Task: Select the before whitespace in the auto-closing brackets.
Action: Mouse moved to (34, 651)
Screenshot: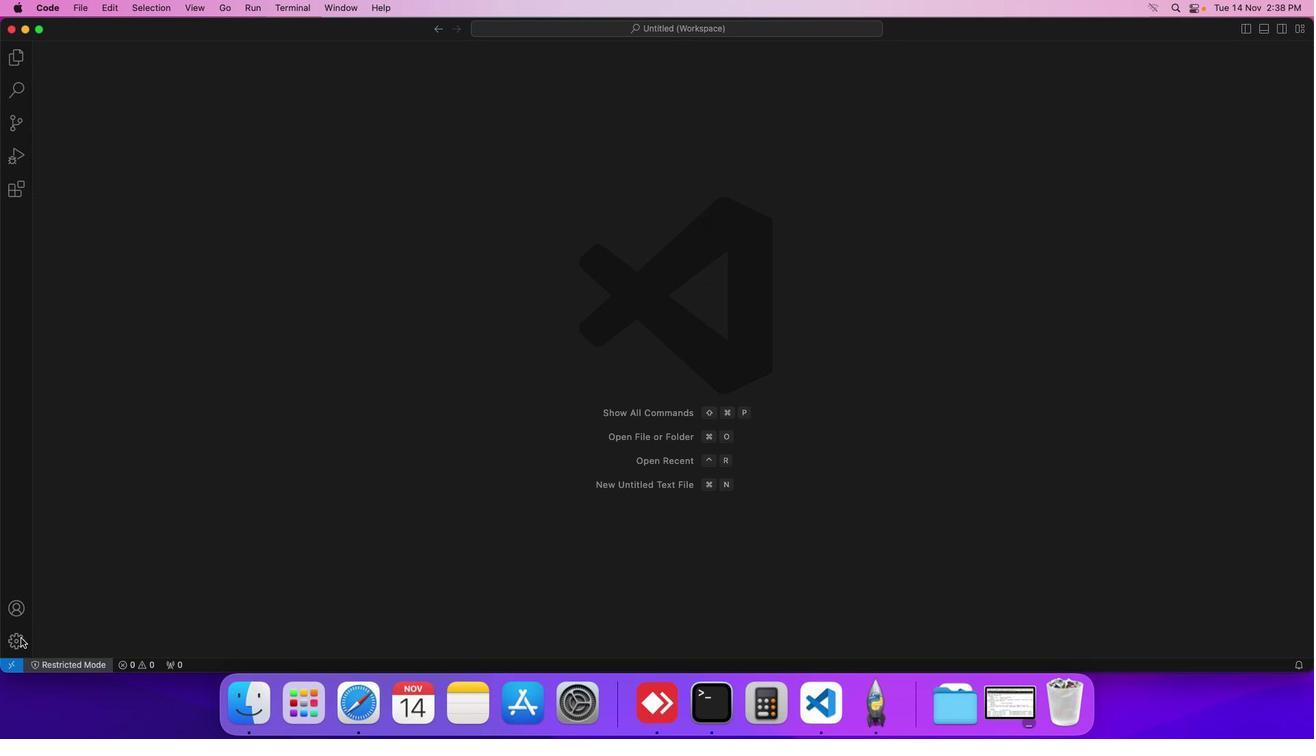 
Action: Mouse pressed left at (34, 651)
Screenshot: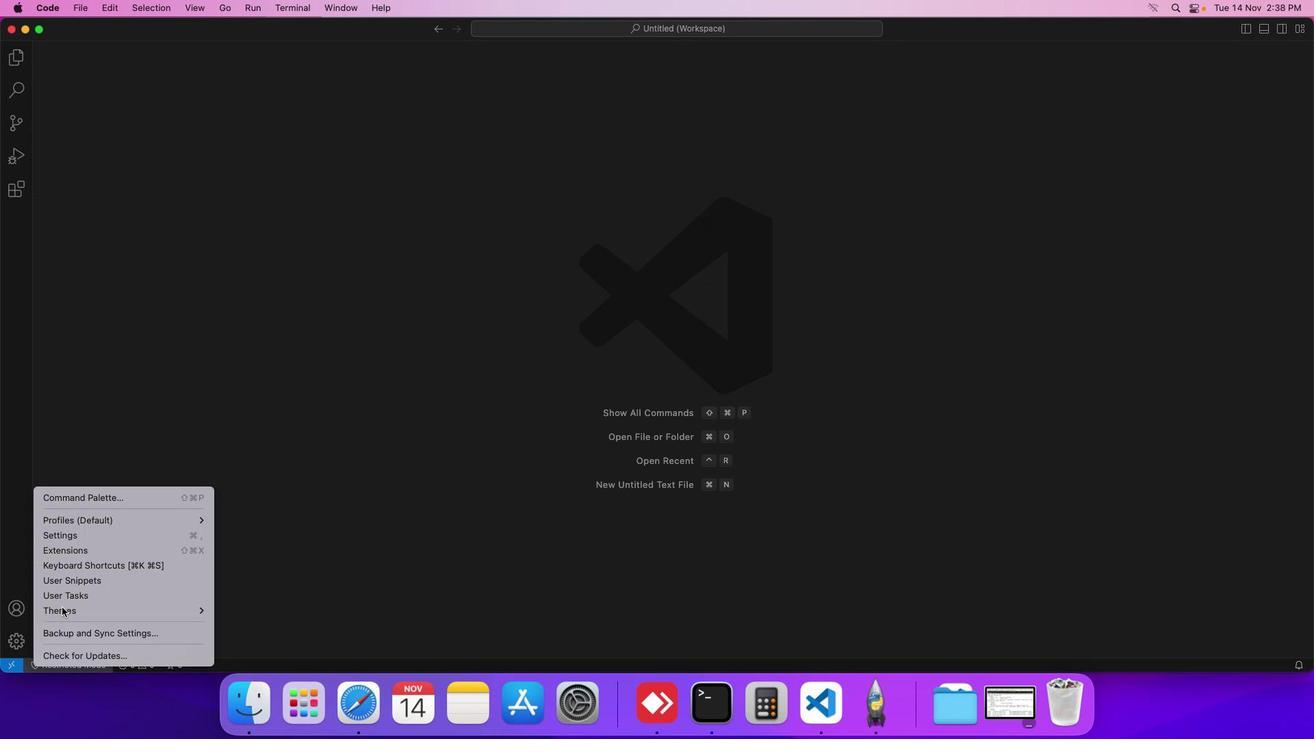 
Action: Mouse moved to (119, 551)
Screenshot: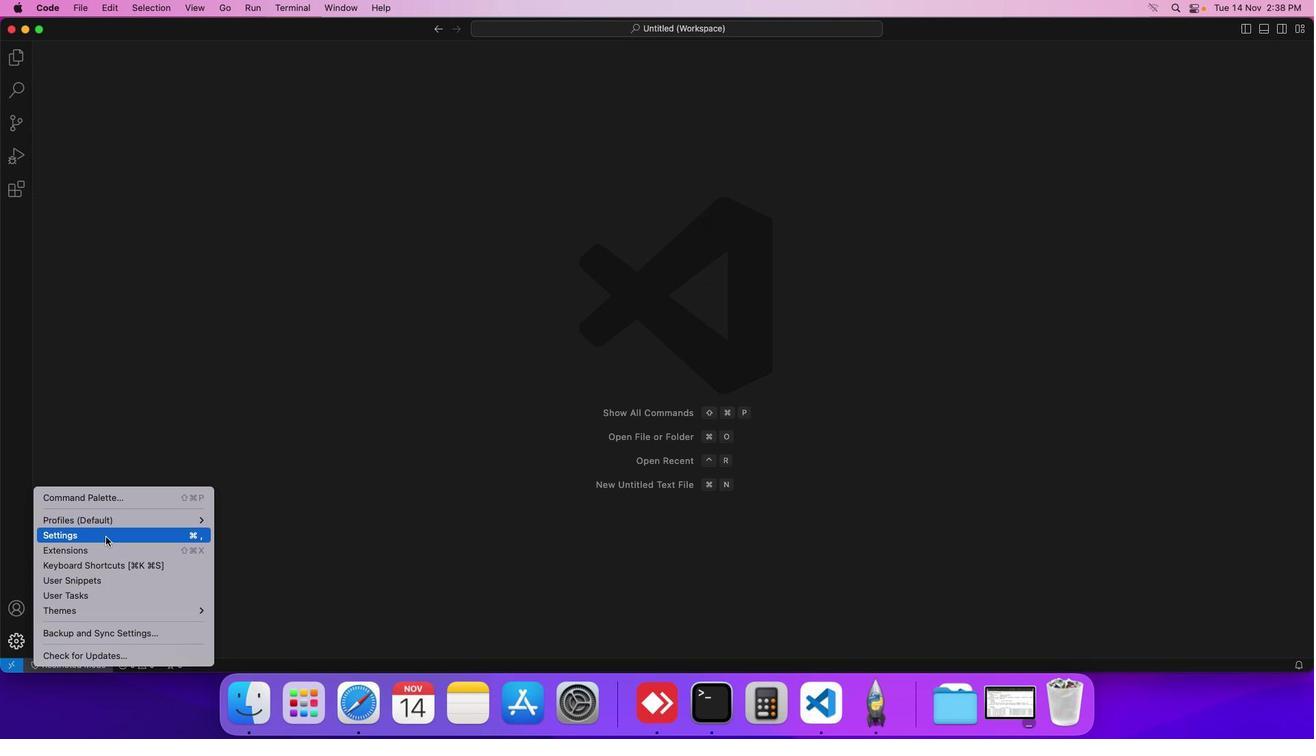 
Action: Mouse pressed left at (119, 551)
Screenshot: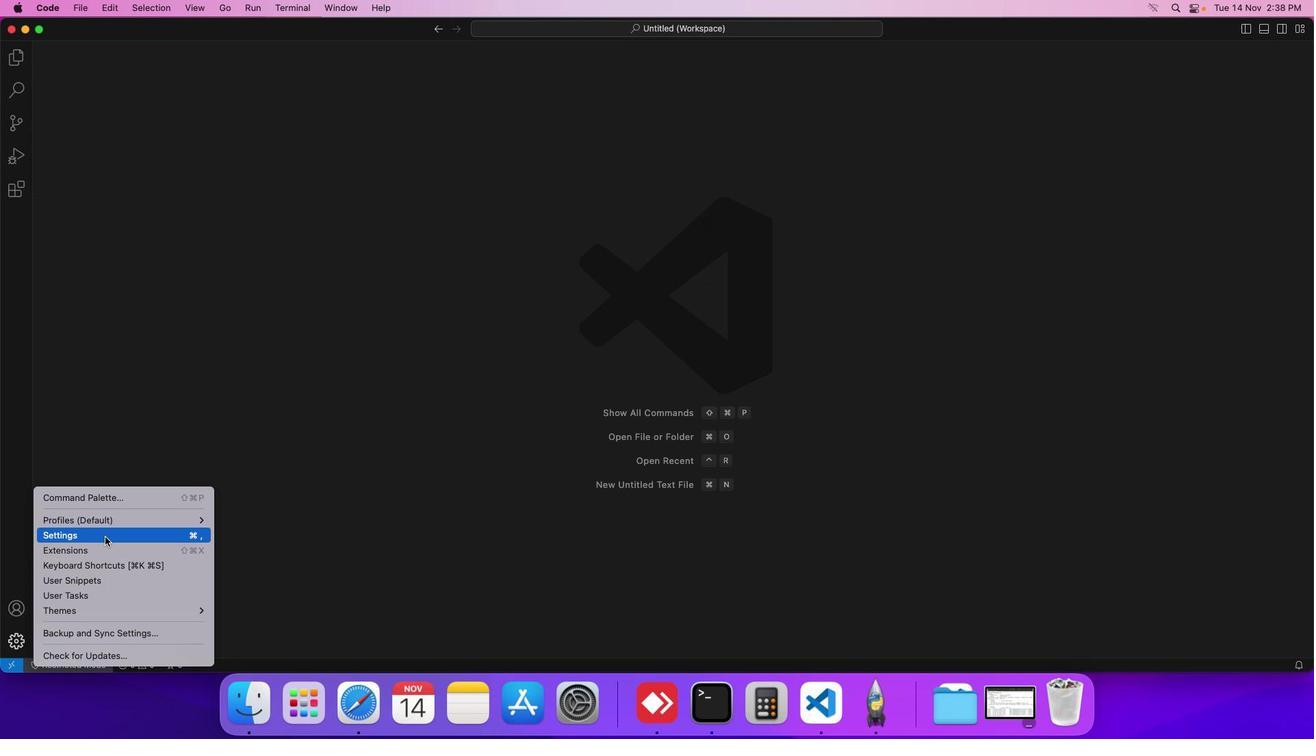 
Action: Mouse moved to (351, 132)
Screenshot: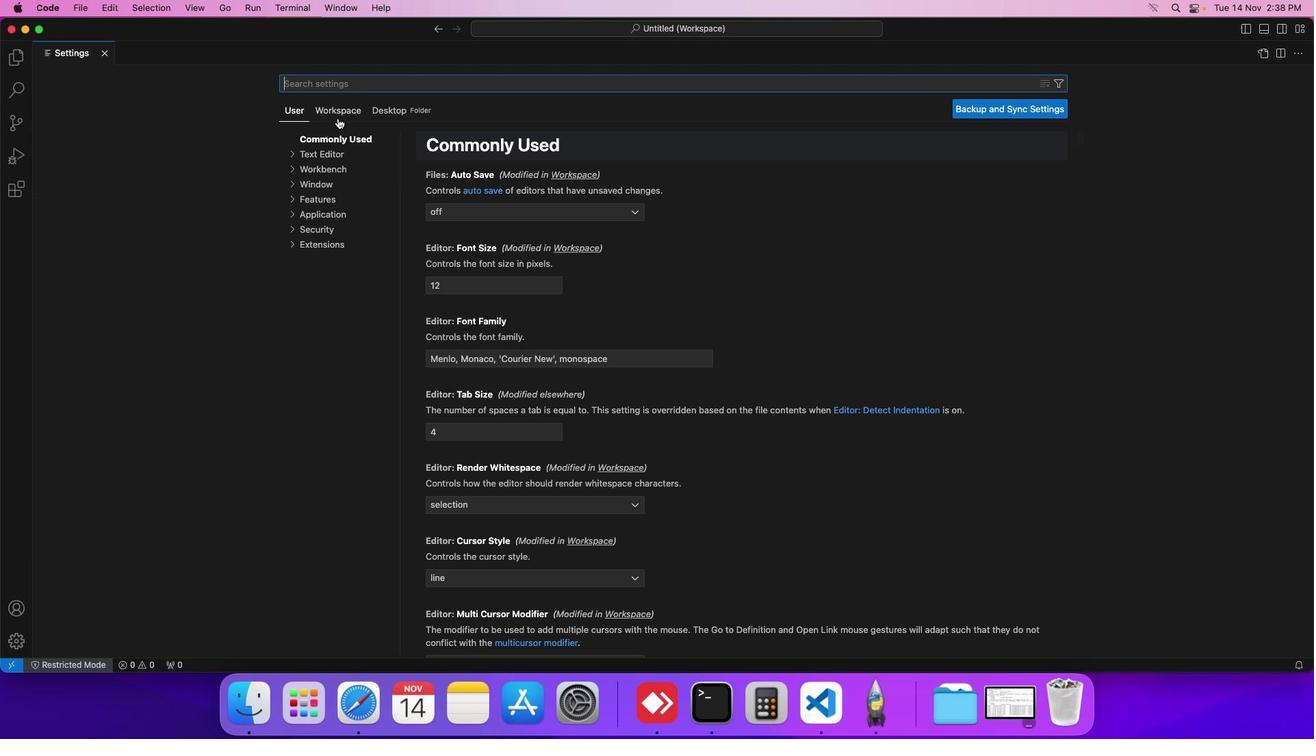 
Action: Mouse pressed left at (351, 132)
Screenshot: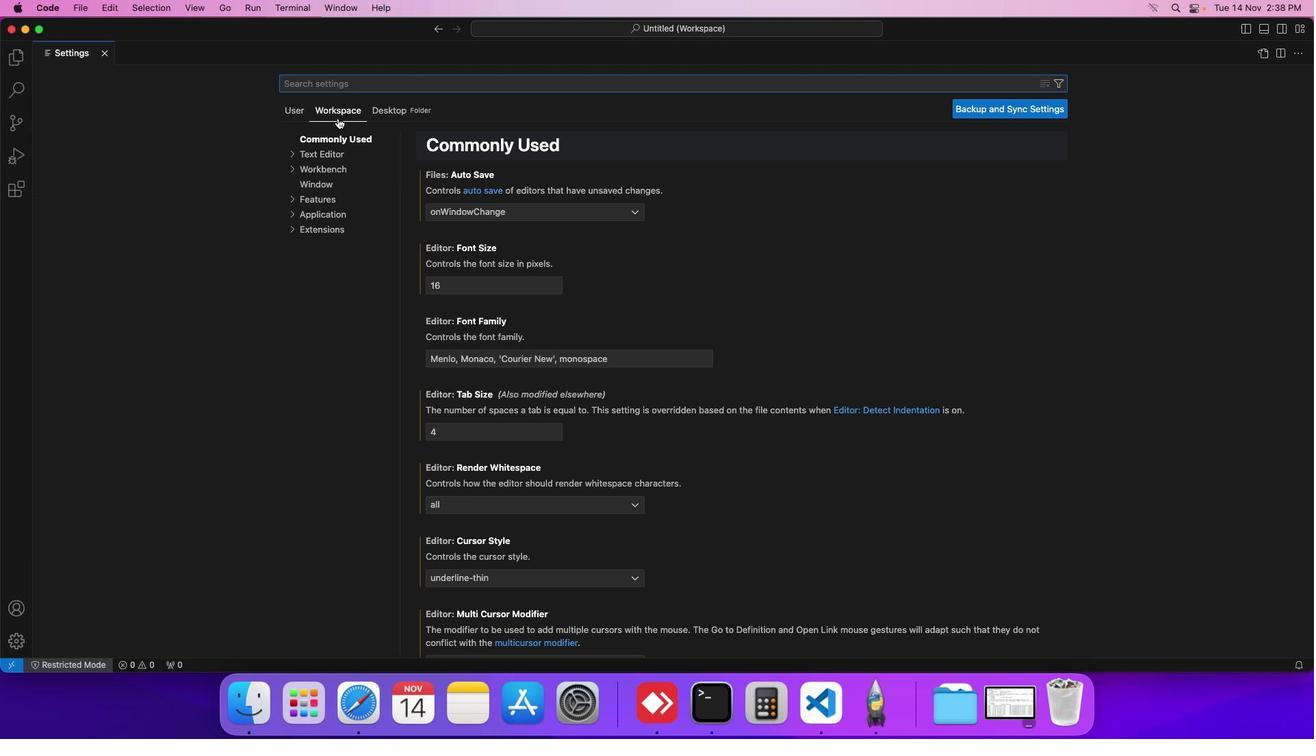 
Action: Mouse moved to (356, 164)
Screenshot: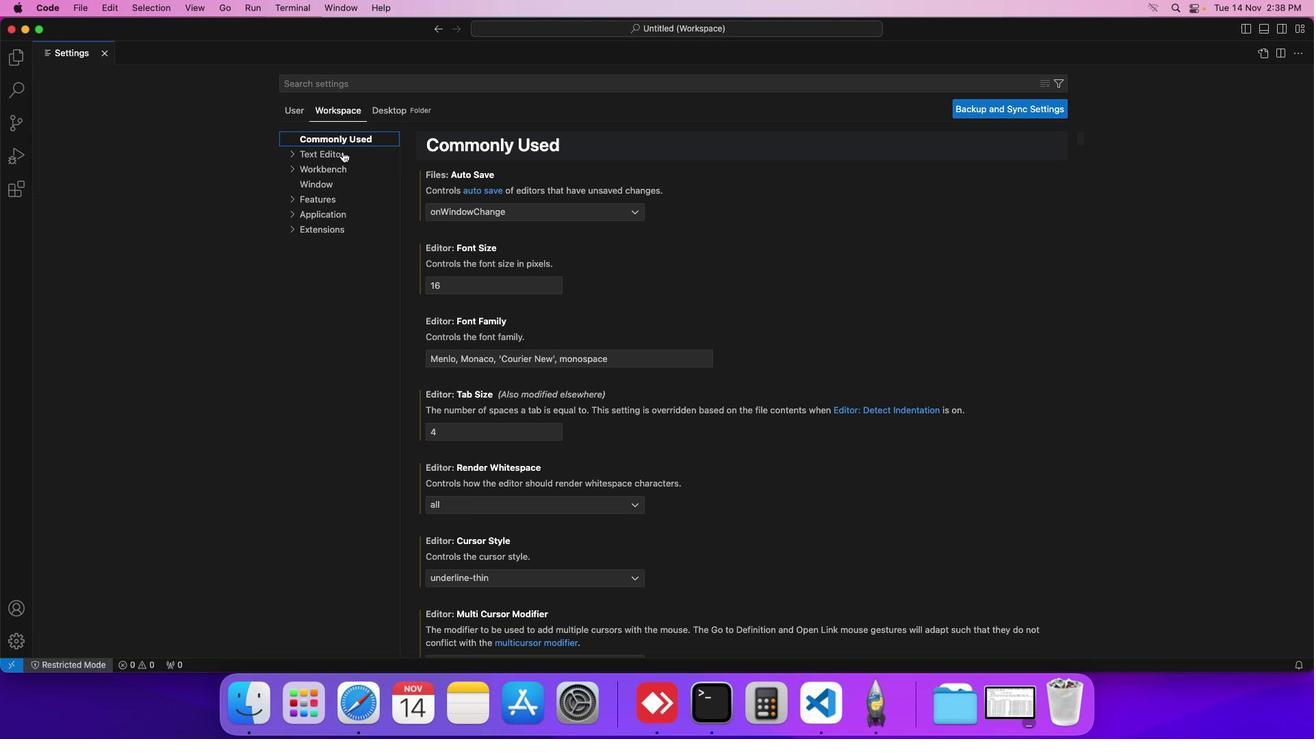 
Action: Mouse pressed left at (356, 164)
Screenshot: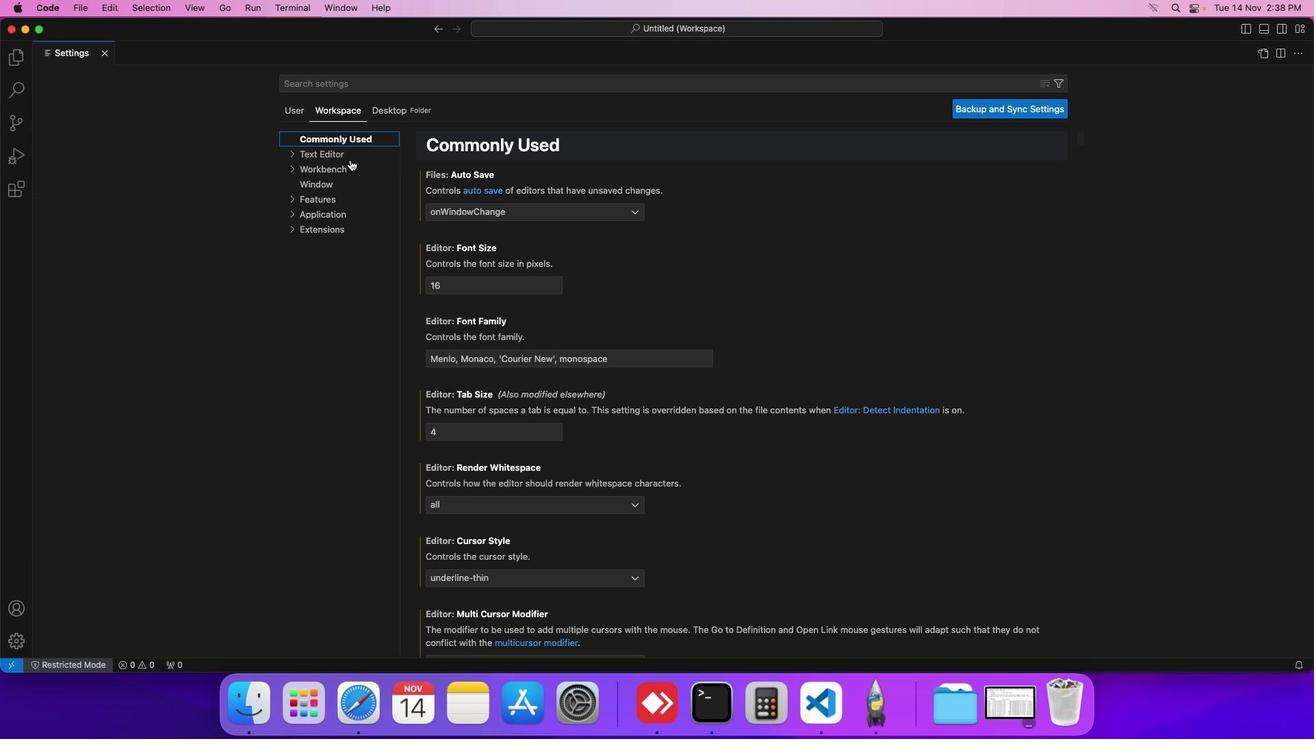 
Action: Mouse moved to (498, 381)
Screenshot: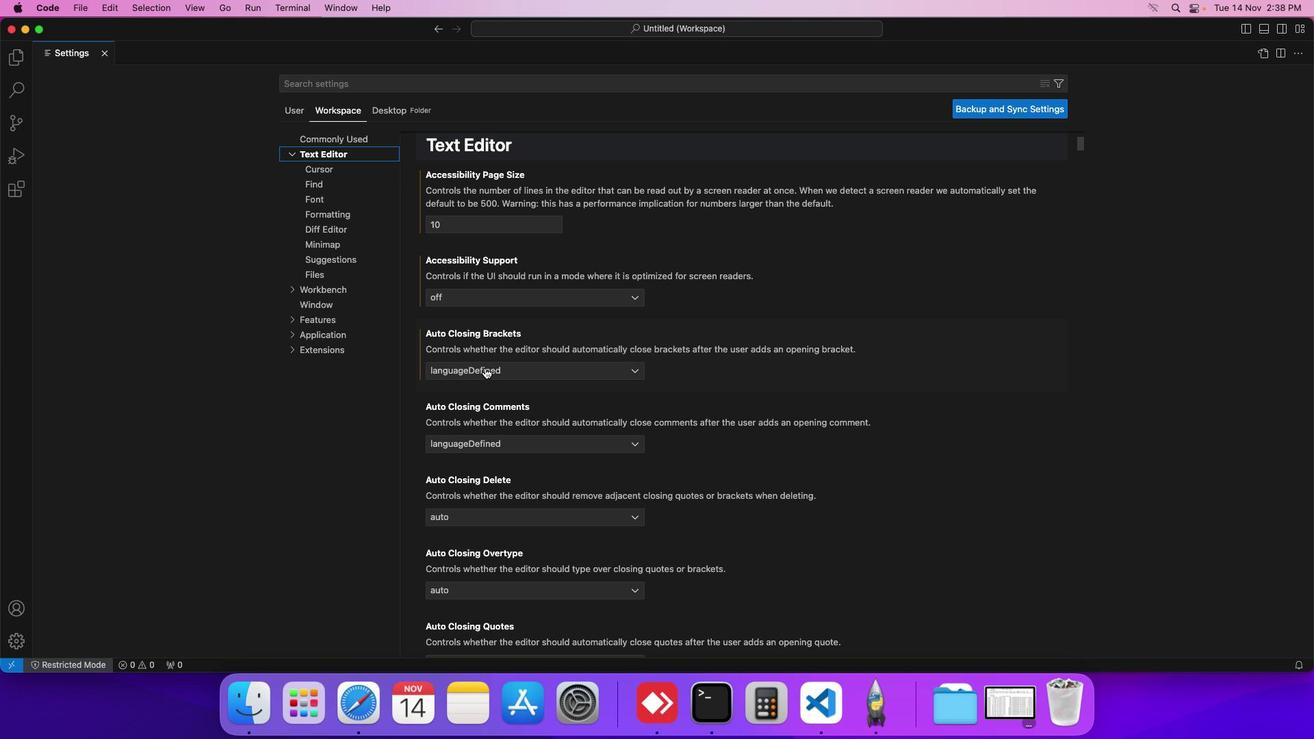 
Action: Mouse pressed left at (498, 381)
Screenshot: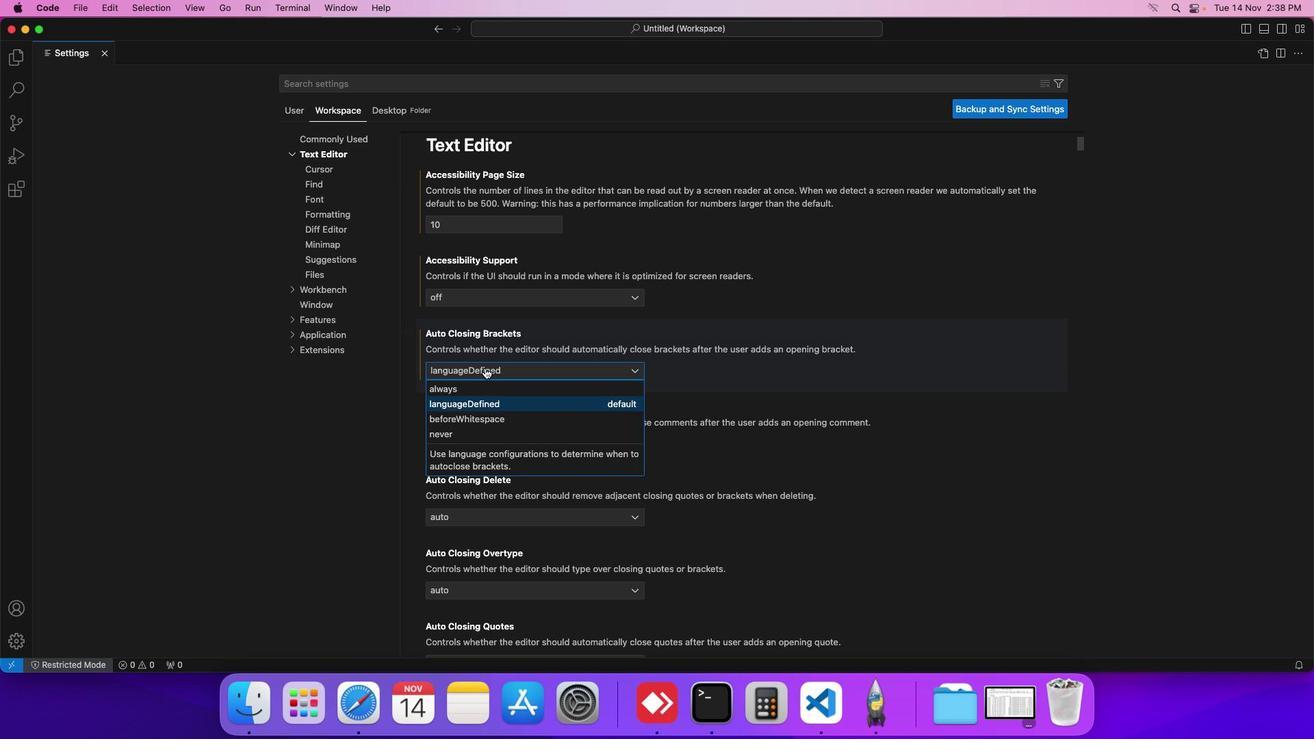 
Action: Mouse moved to (483, 429)
Screenshot: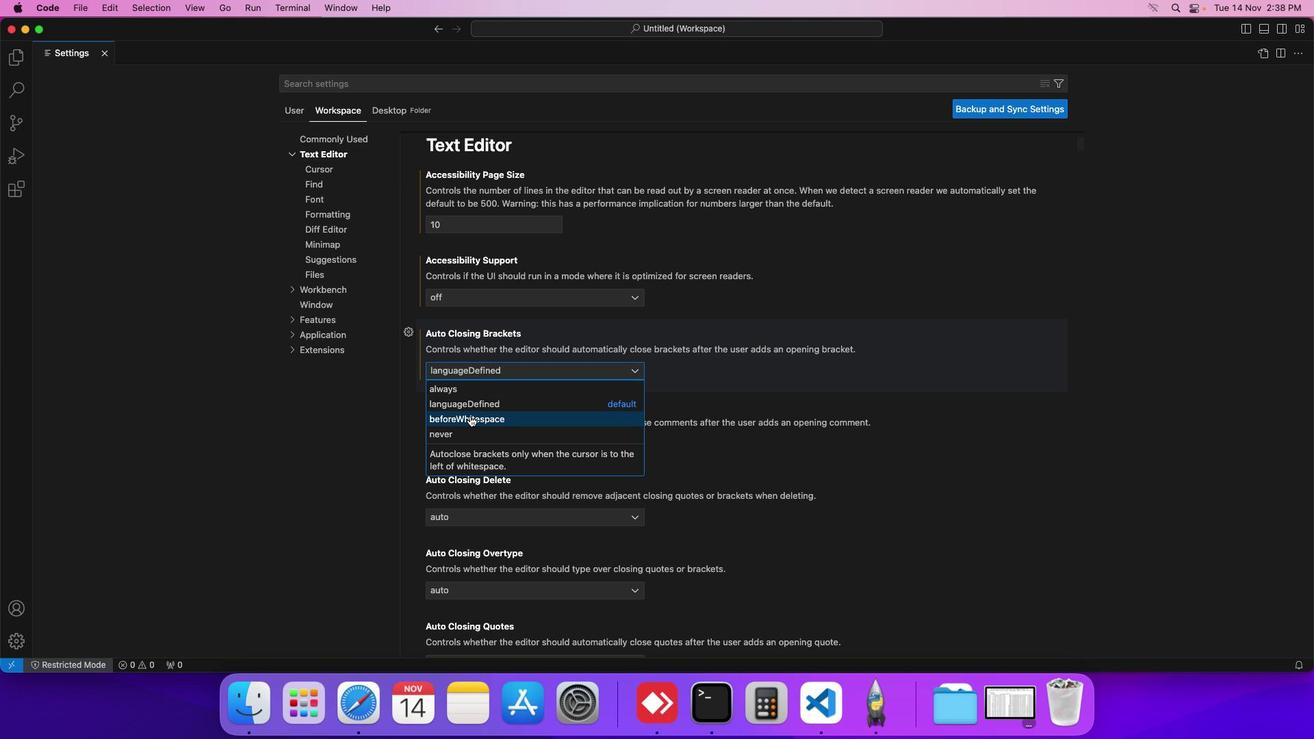 
Action: Mouse pressed left at (483, 429)
Screenshot: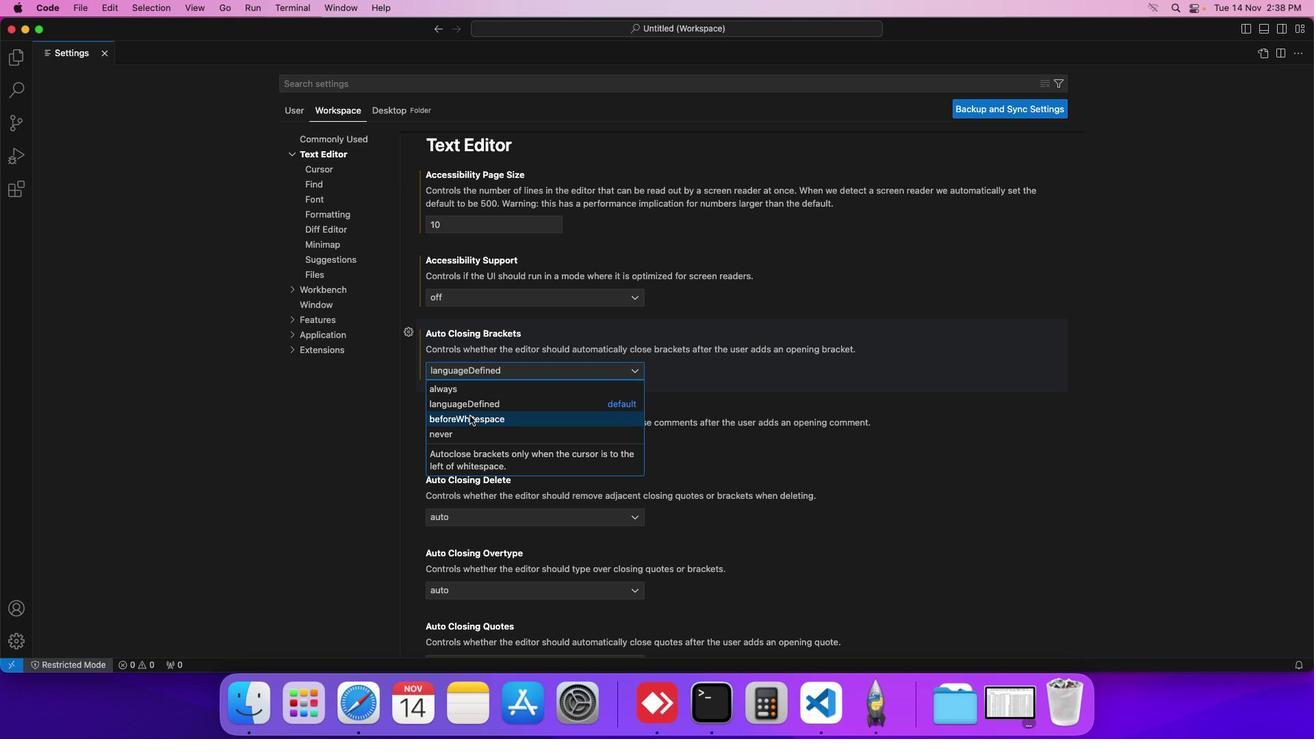 
Action: Mouse moved to (483, 429)
Screenshot: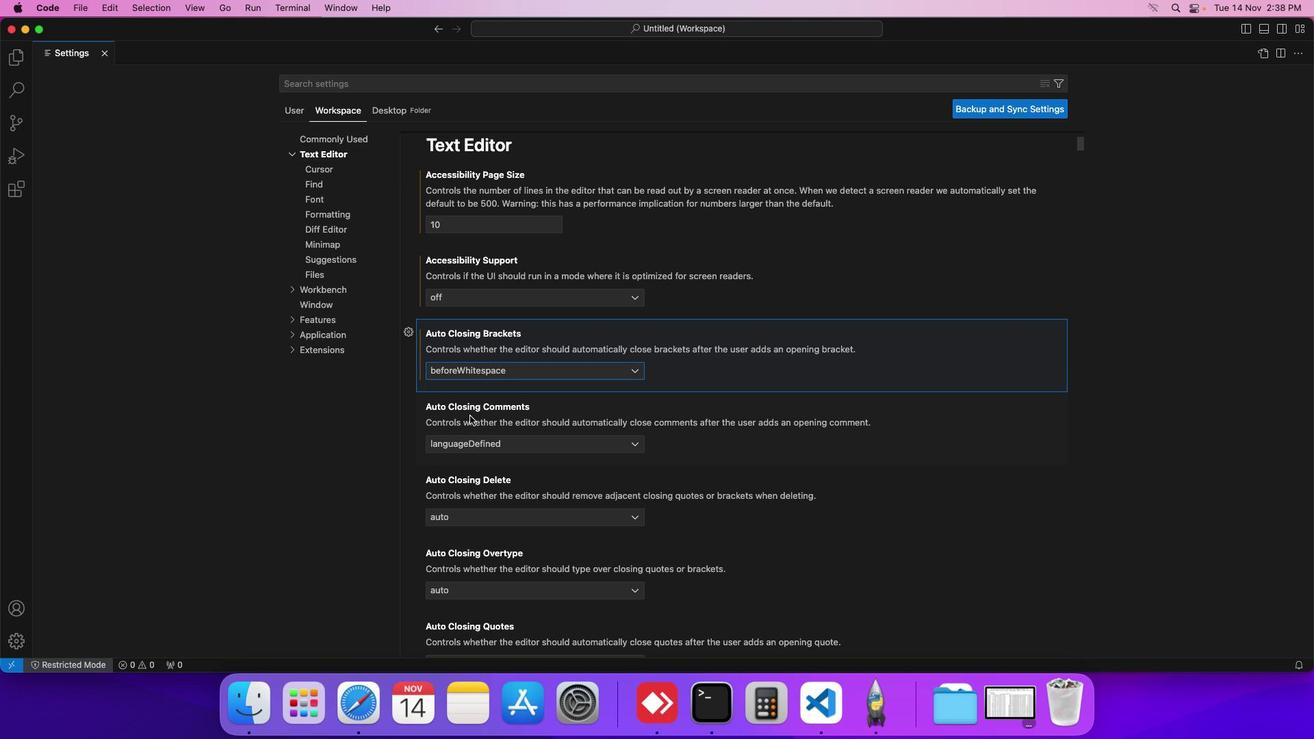 
